 Task: Filter jobs by Indore location
Action: Mouse moved to (303, 99)
Screenshot: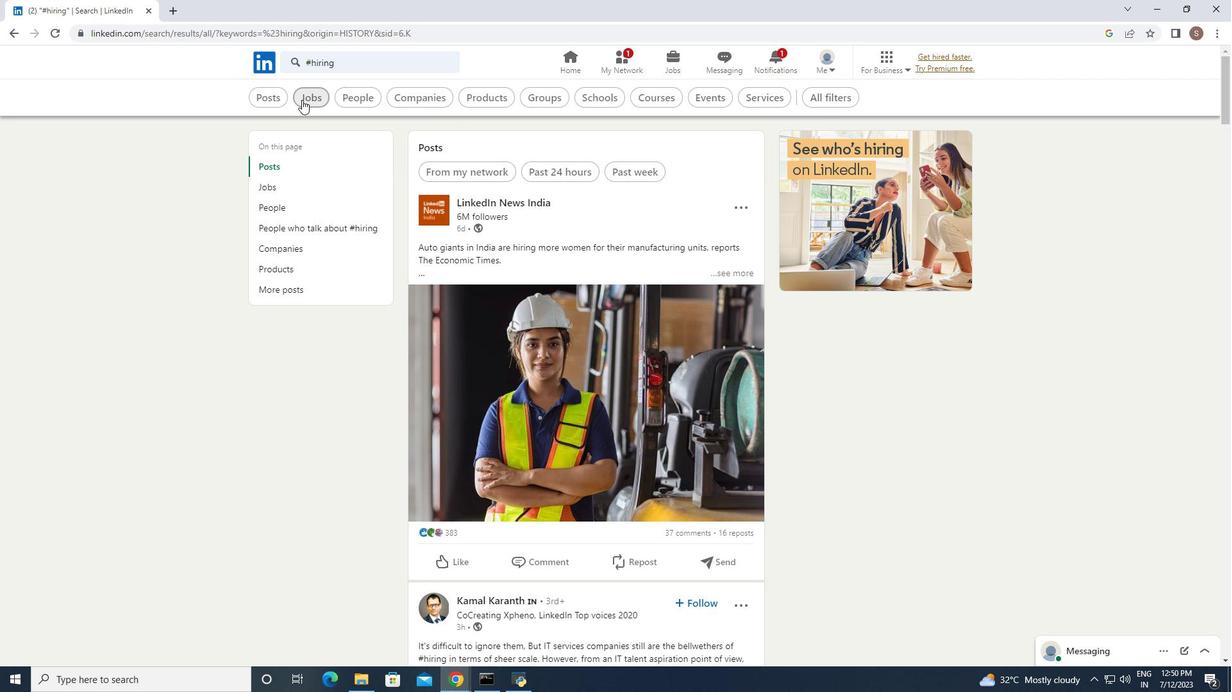 
Action: Mouse pressed left at (303, 99)
Screenshot: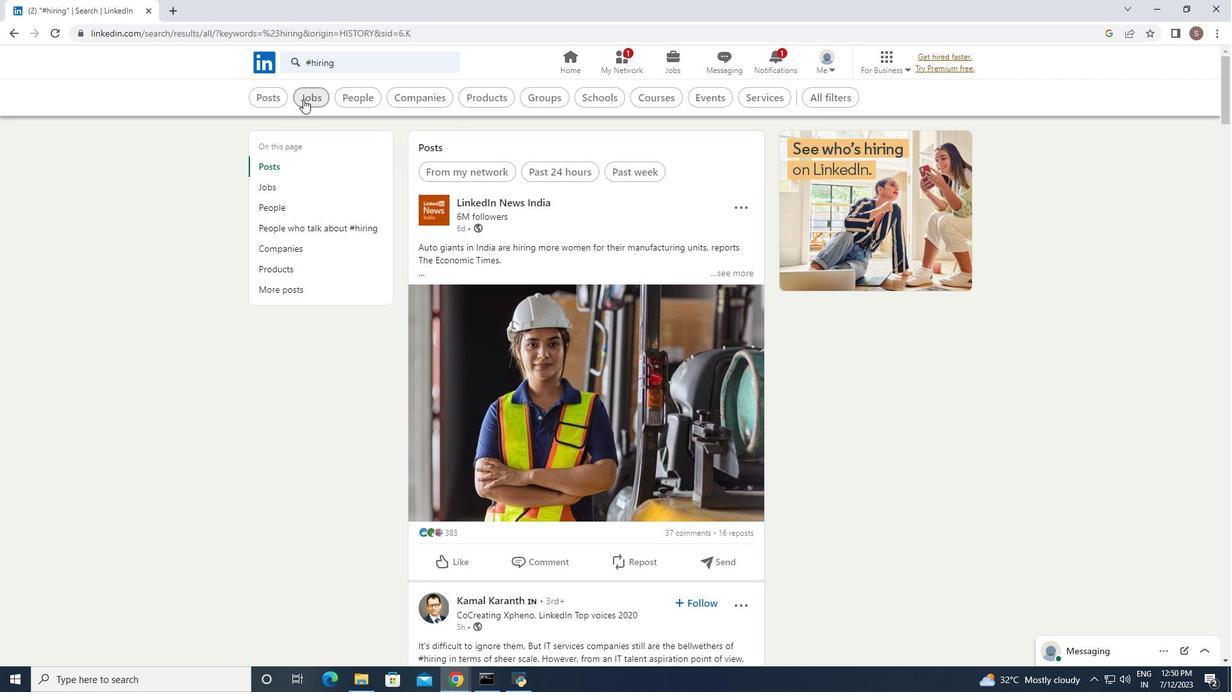 
Action: Mouse moved to (847, 97)
Screenshot: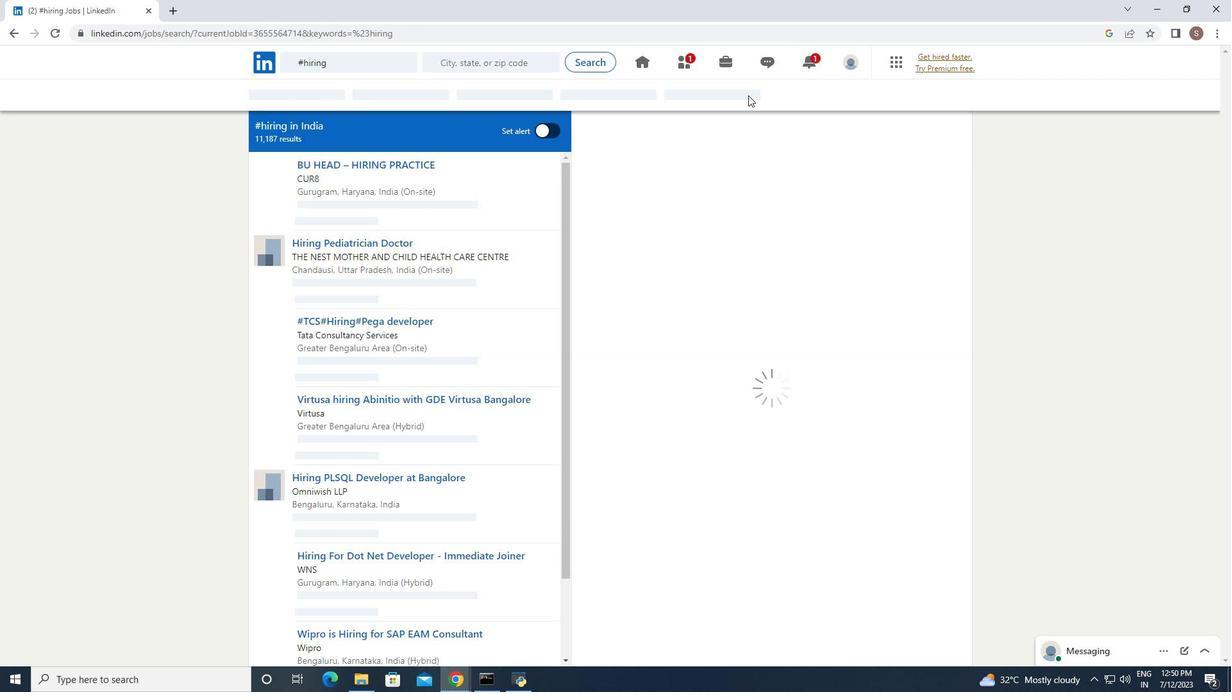 
Action: Mouse pressed left at (847, 97)
Screenshot: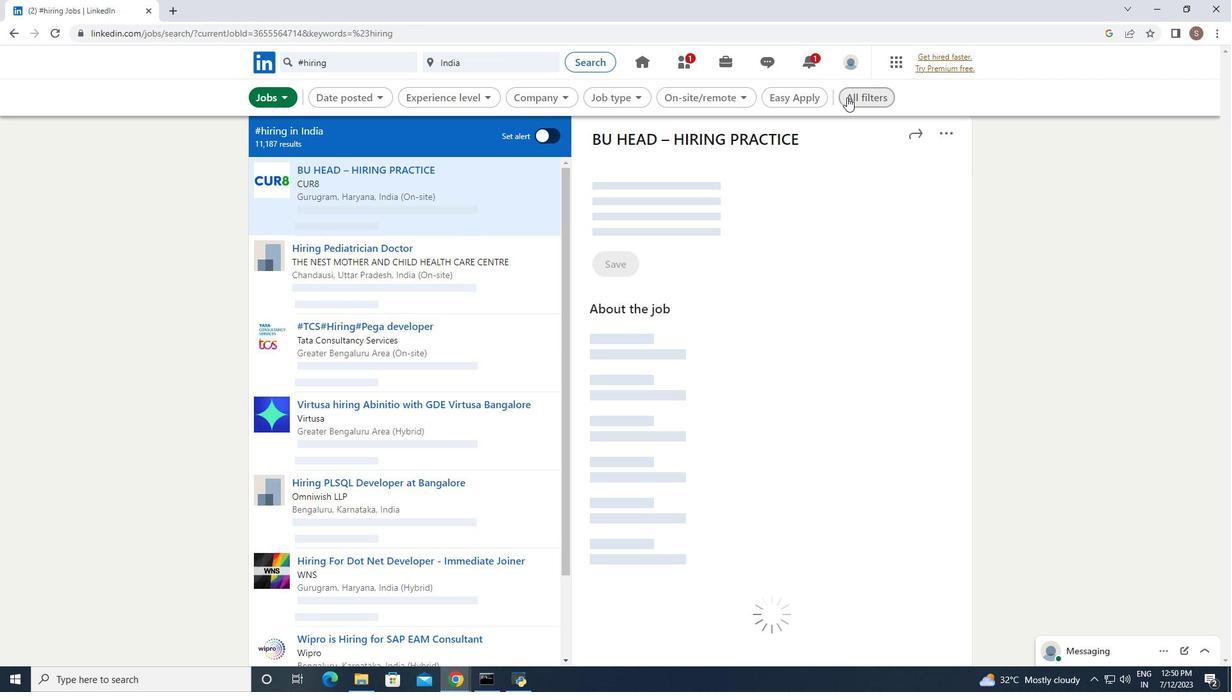
Action: Mouse moved to (1066, 466)
Screenshot: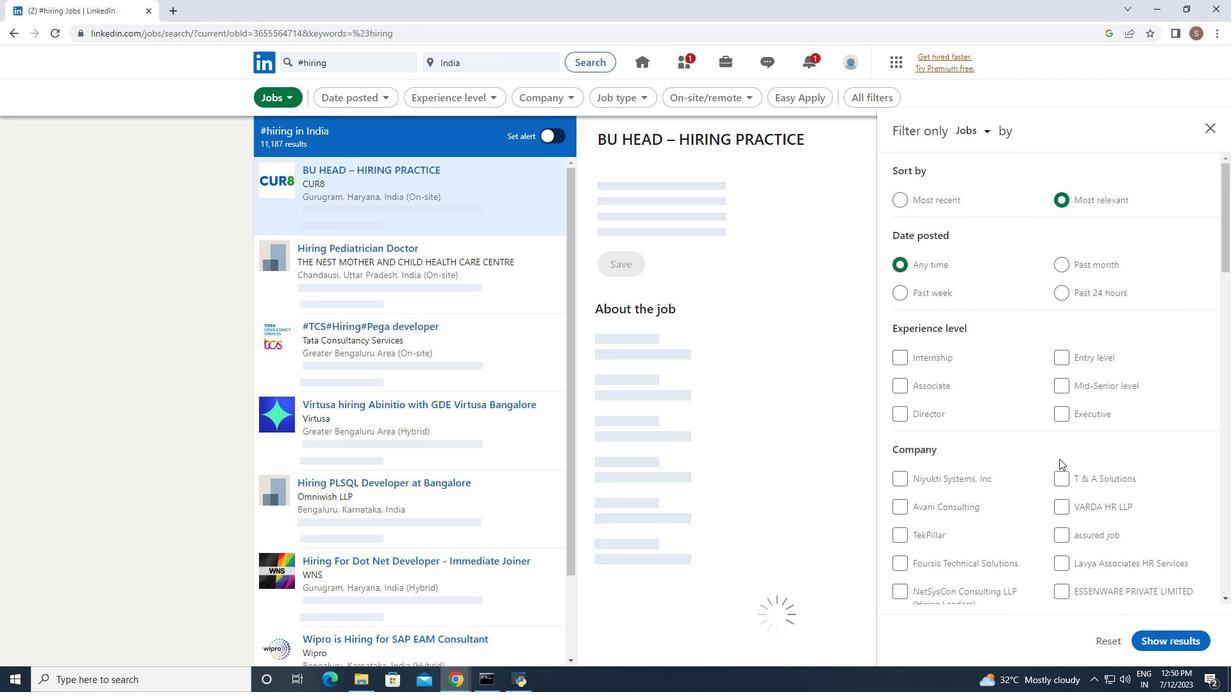 
Action: Mouse scrolled (1066, 465) with delta (0, 0)
Screenshot: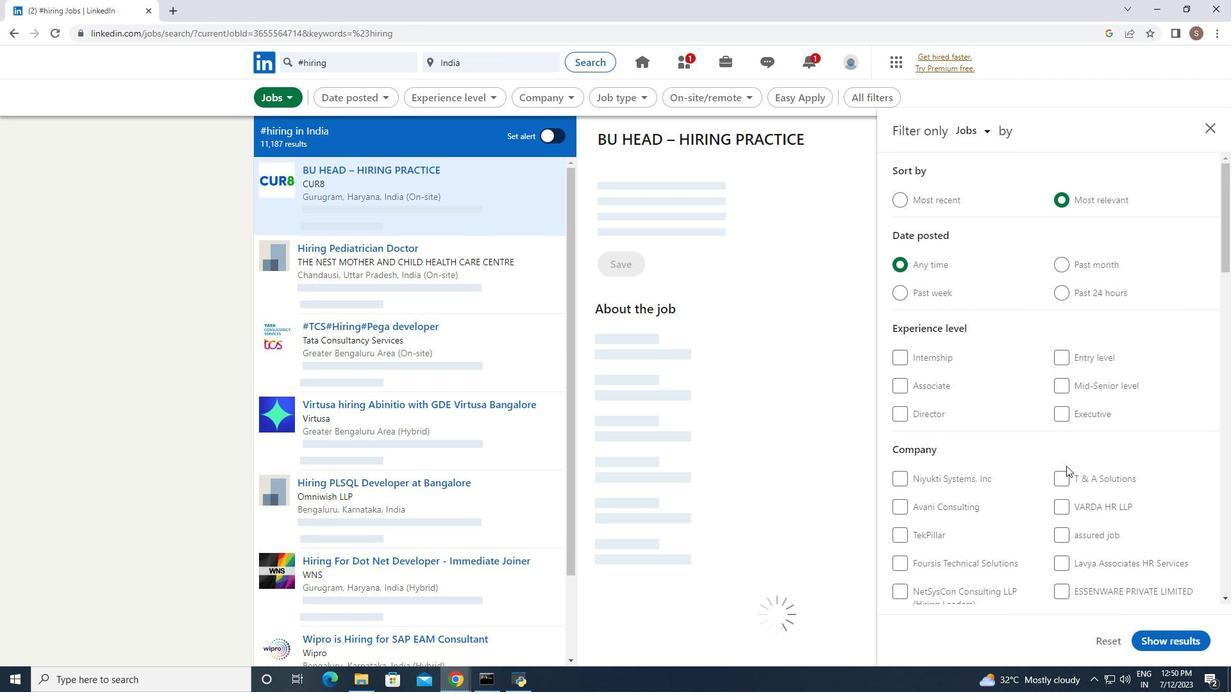 
Action: Mouse scrolled (1066, 465) with delta (0, 0)
Screenshot: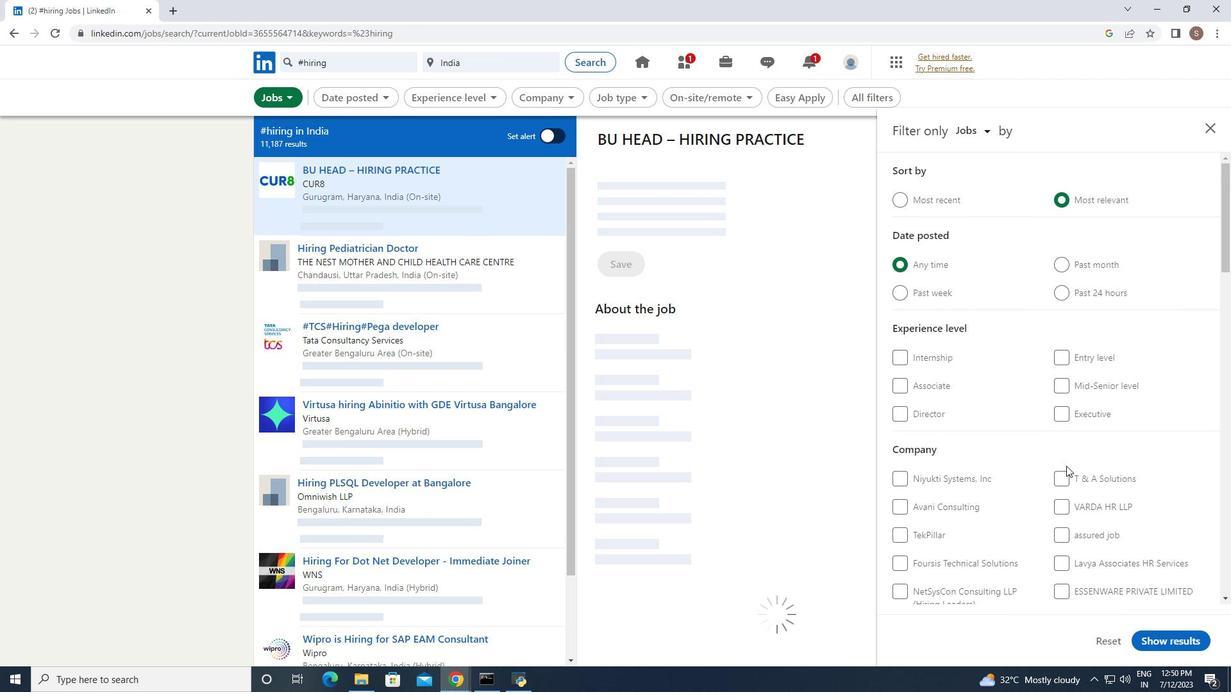 
Action: Mouse scrolled (1066, 465) with delta (0, 0)
Screenshot: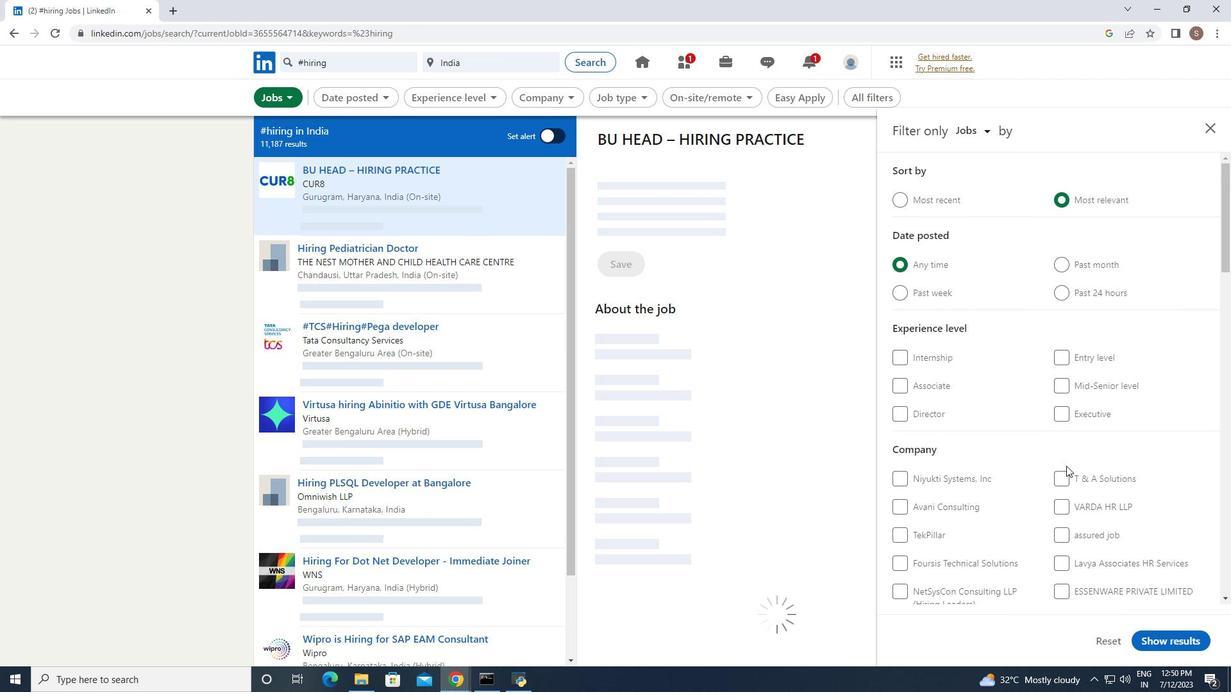 
Action: Mouse scrolled (1066, 465) with delta (0, 0)
Screenshot: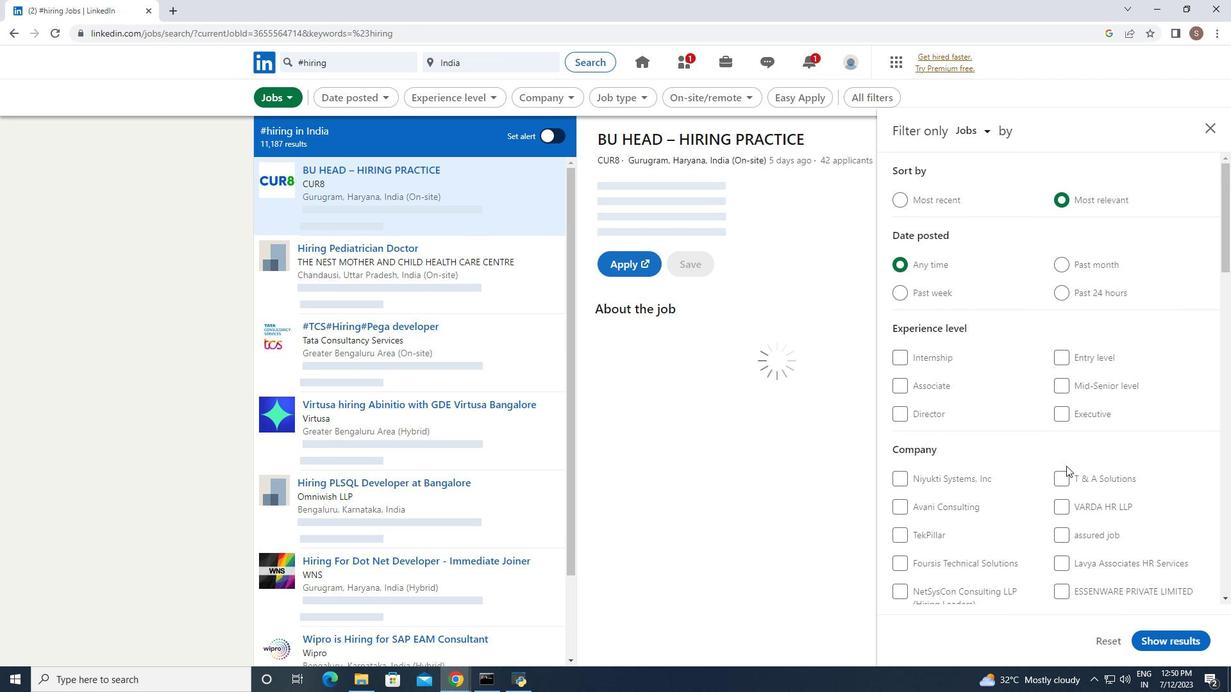 
Action: Mouse scrolled (1066, 465) with delta (0, 0)
Screenshot: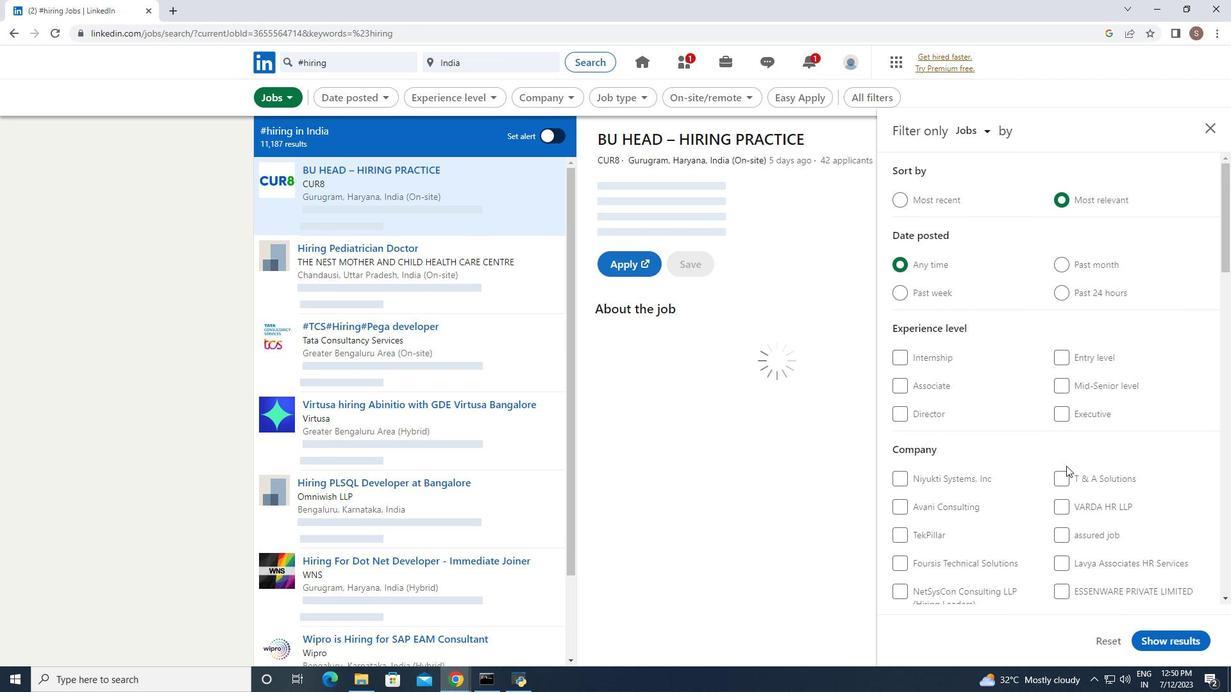 
Action: Mouse scrolled (1066, 465) with delta (0, 0)
Screenshot: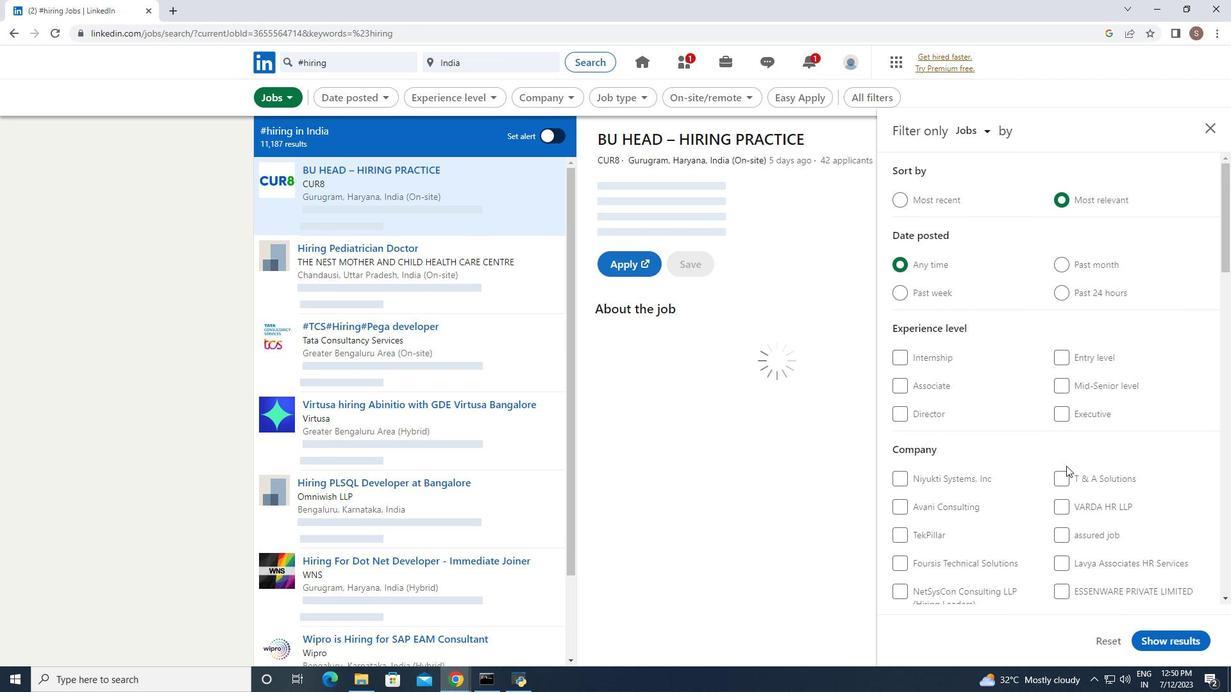 
Action: Mouse scrolled (1066, 465) with delta (0, 0)
Screenshot: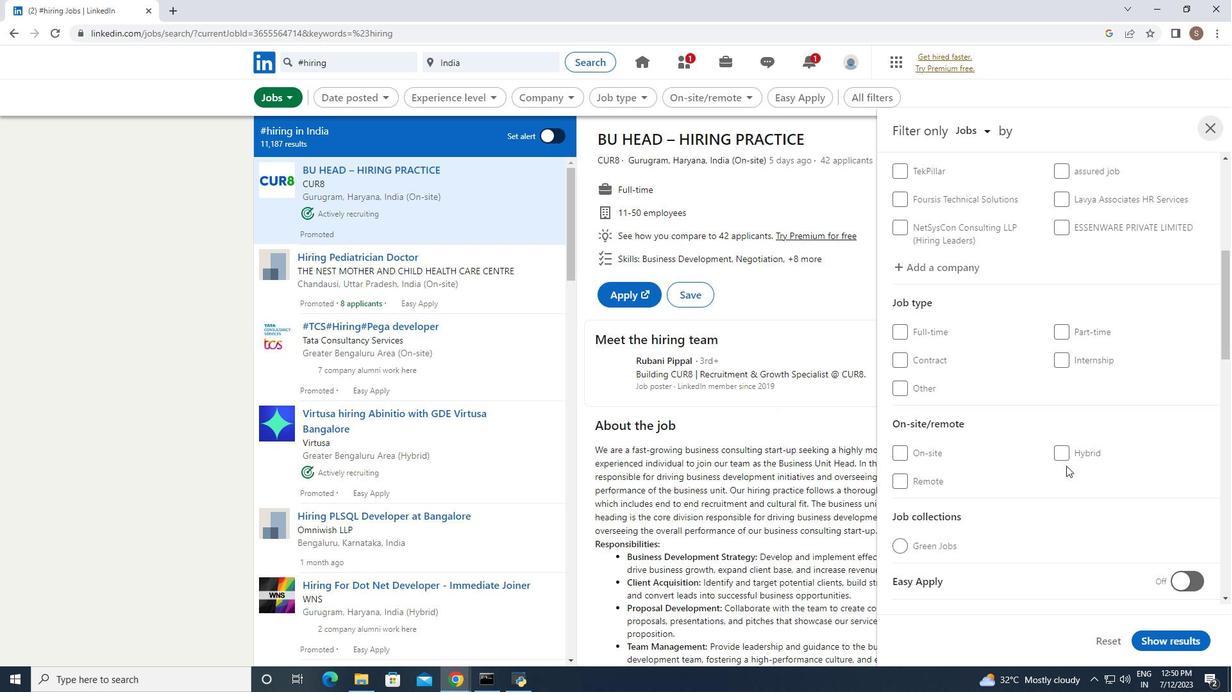 
Action: Mouse scrolled (1066, 465) with delta (0, 0)
Screenshot: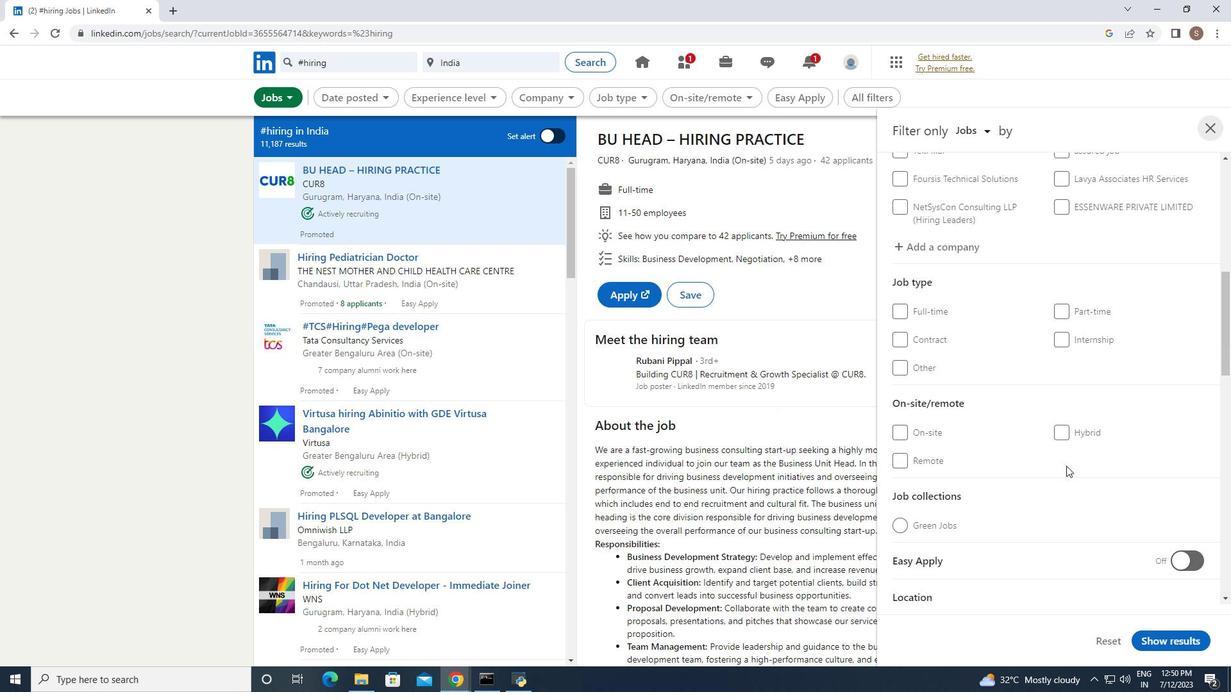 
Action: Mouse scrolled (1066, 465) with delta (0, 0)
Screenshot: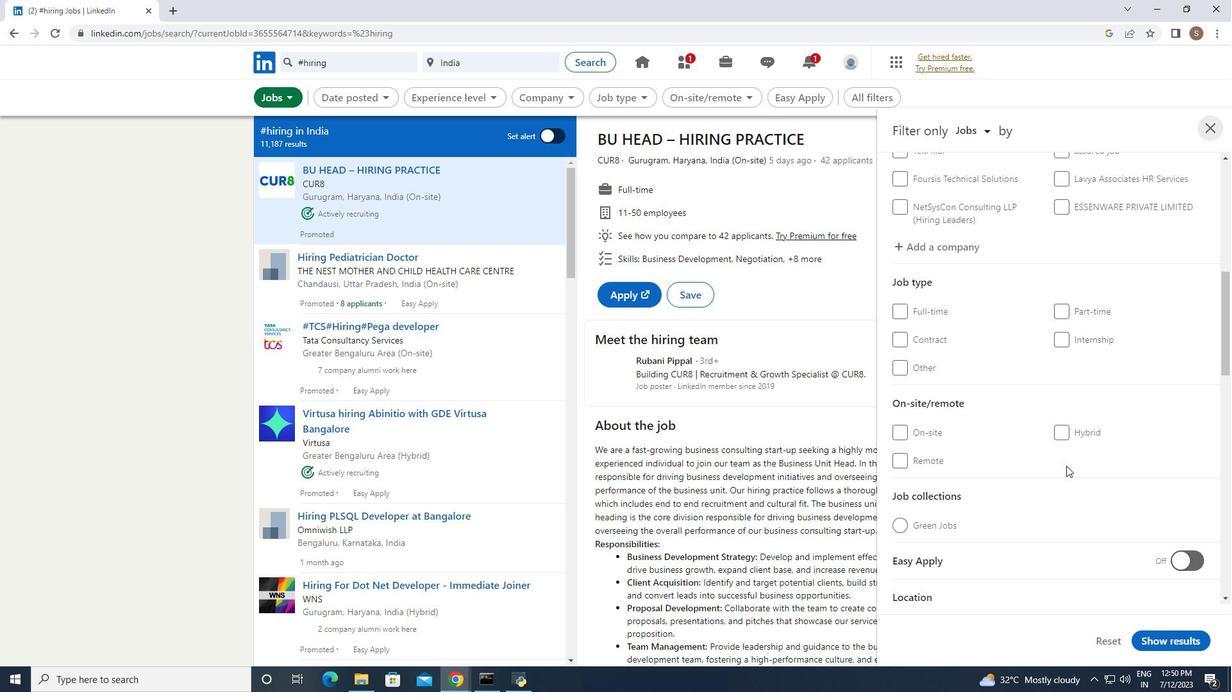 
Action: Mouse scrolled (1066, 465) with delta (0, 0)
Screenshot: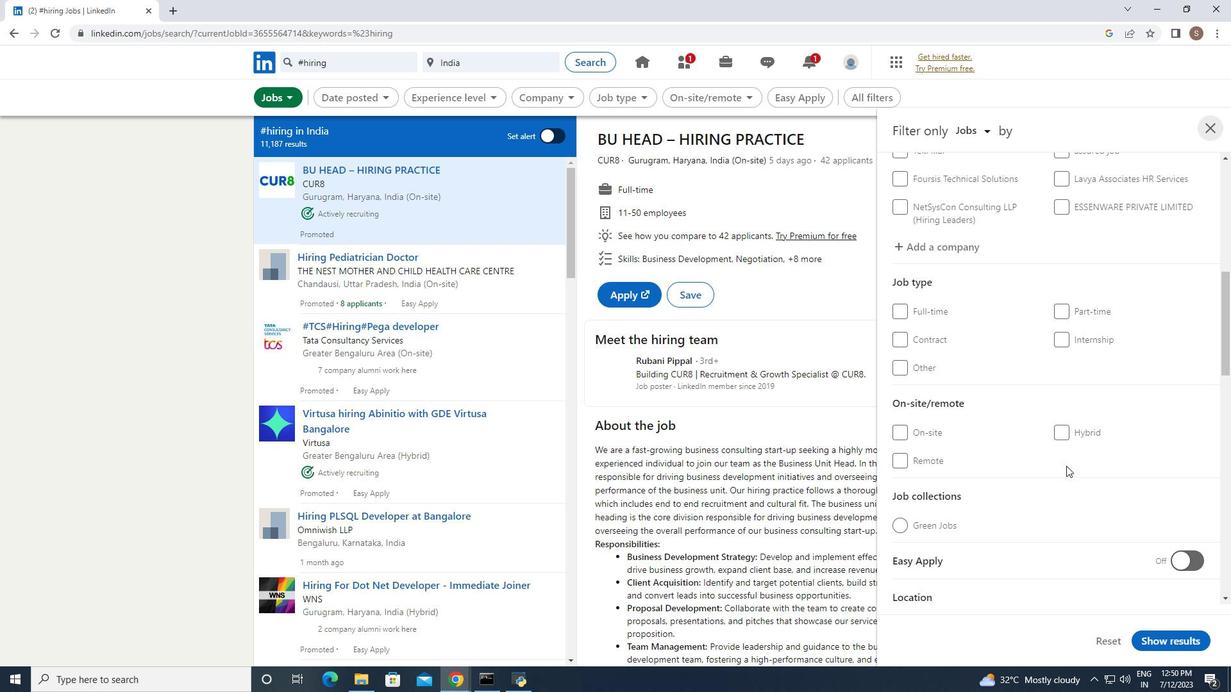 
Action: Mouse scrolled (1066, 465) with delta (0, 0)
Screenshot: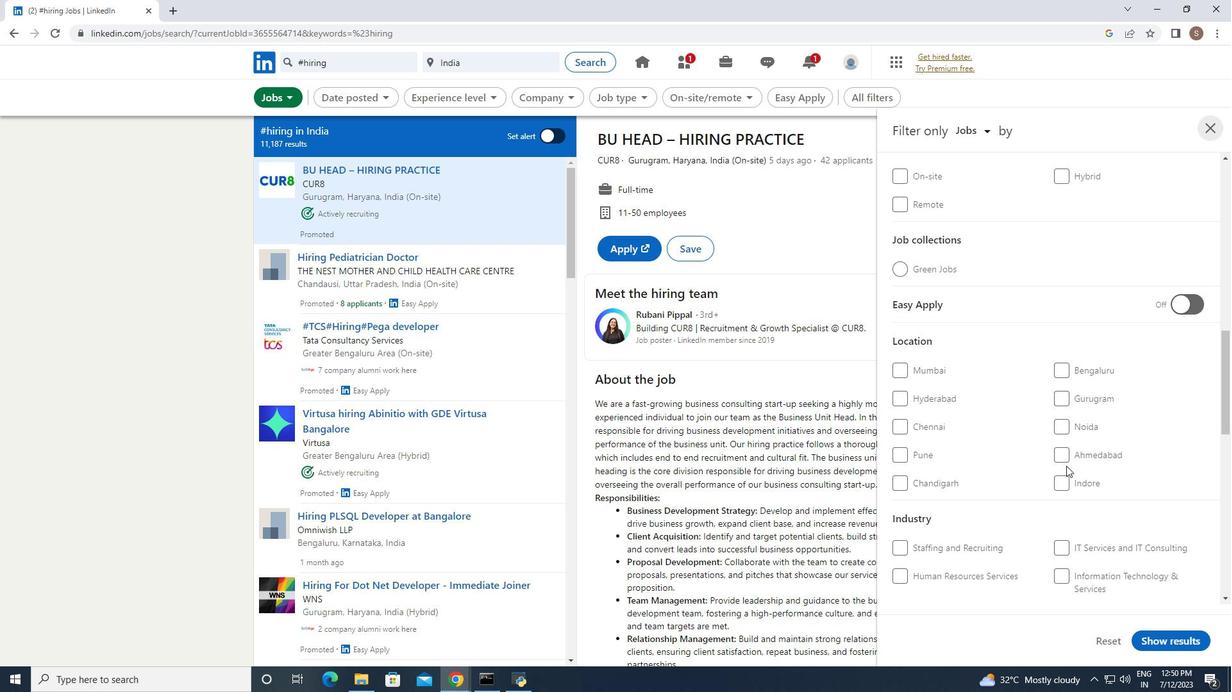 
Action: Mouse scrolled (1066, 465) with delta (0, 0)
Screenshot: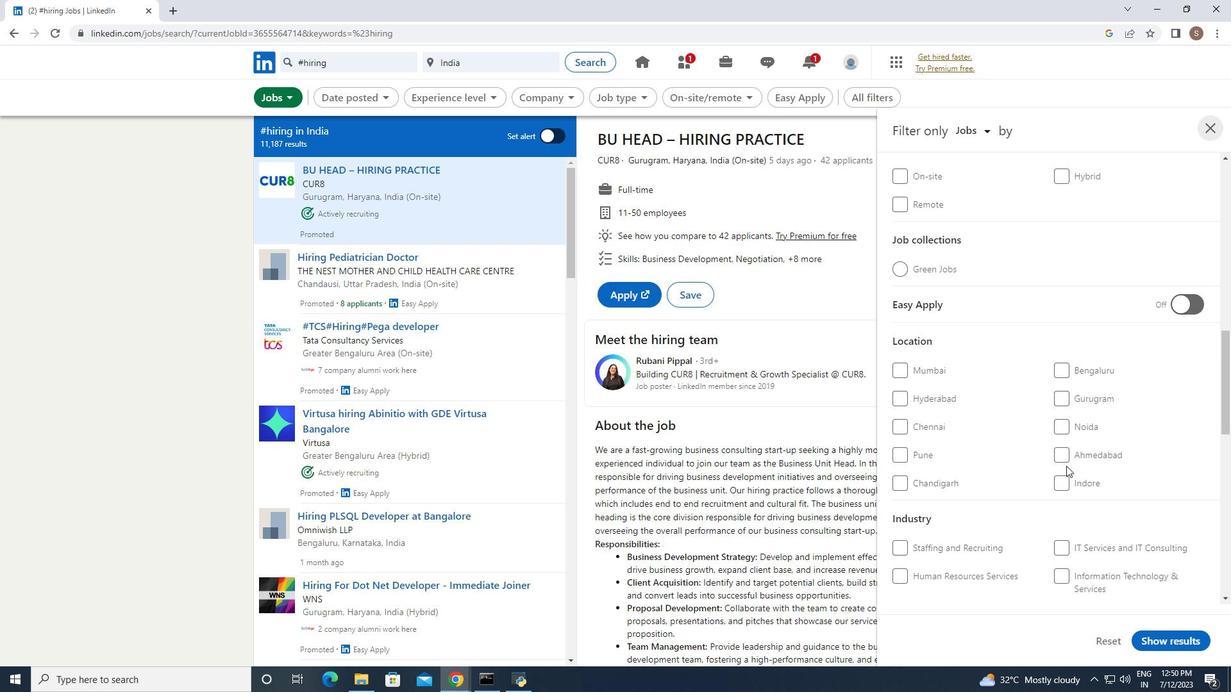 
Action: Mouse moved to (1068, 353)
Screenshot: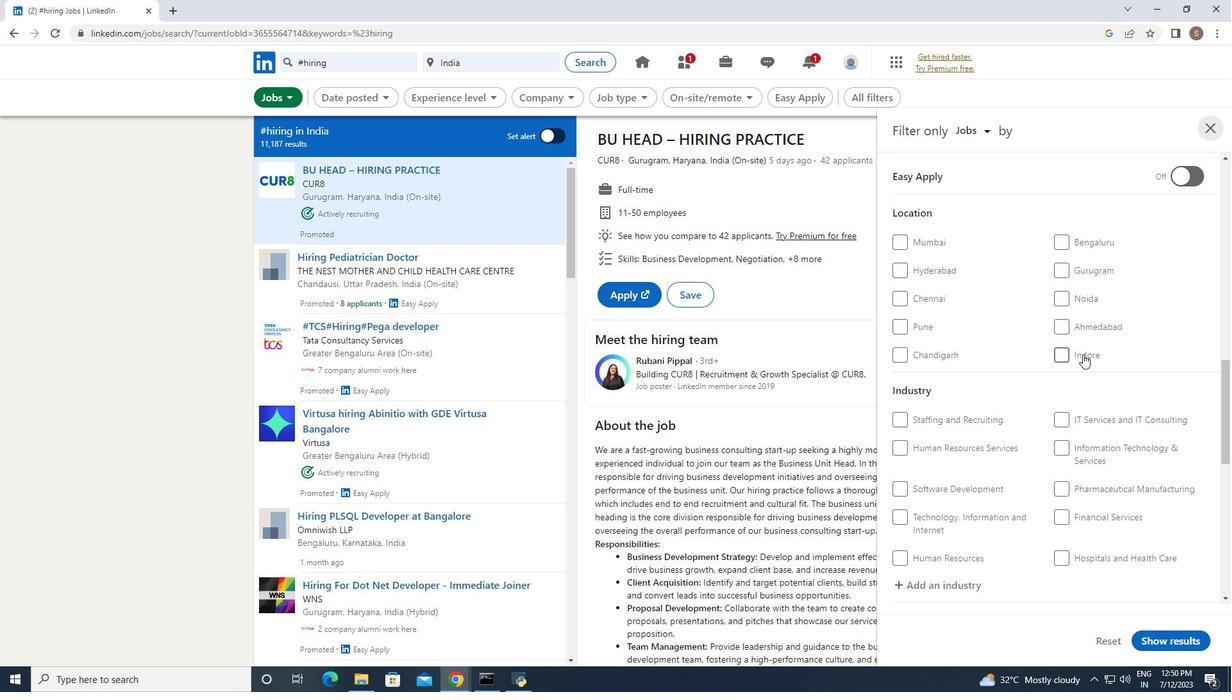 
Action: Mouse pressed left at (1068, 353)
Screenshot: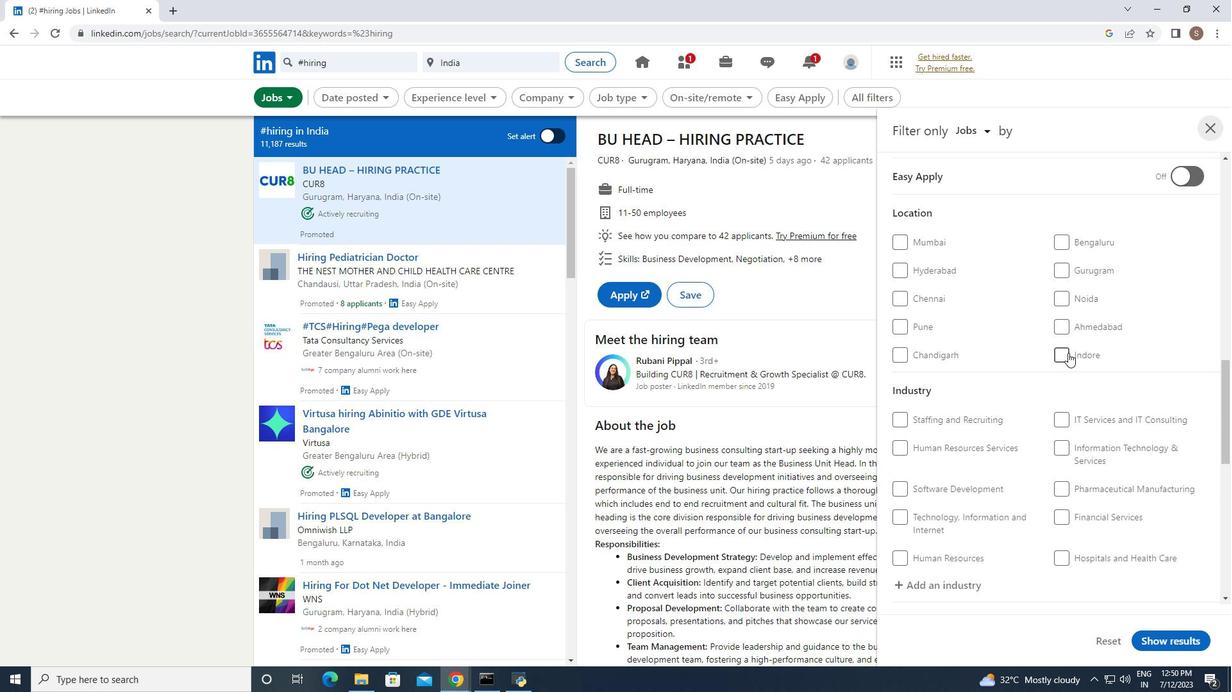 
Action: Mouse moved to (1149, 638)
Screenshot: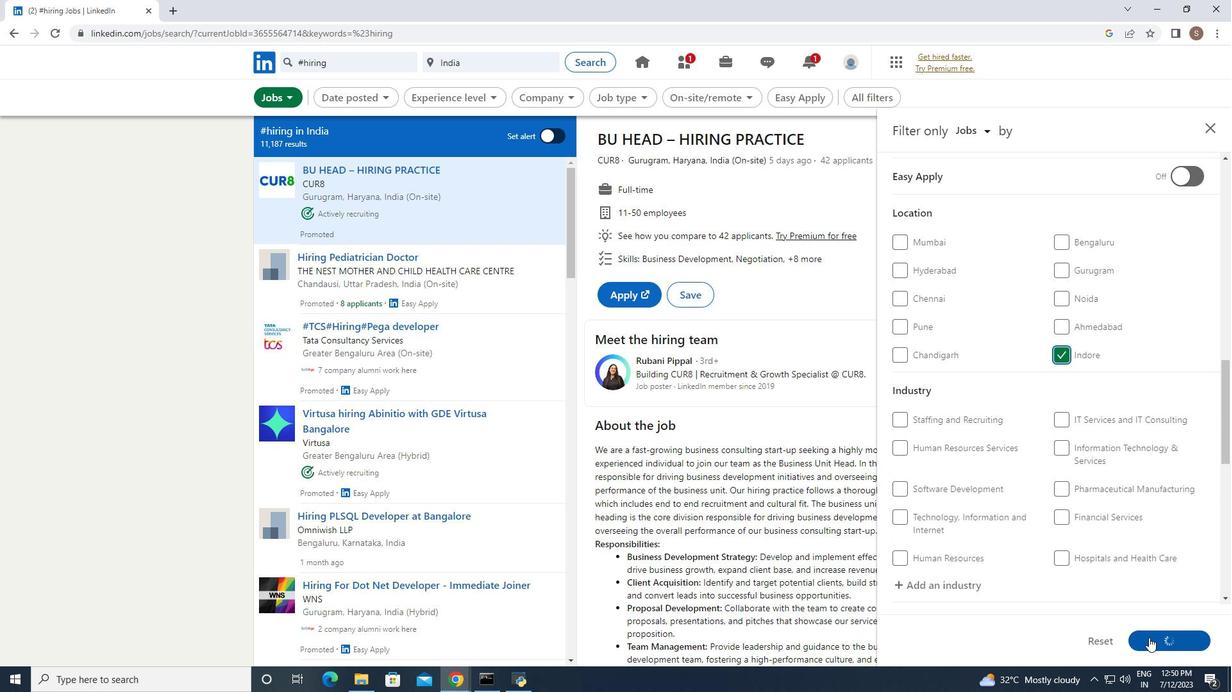 
Action: Mouse pressed left at (1149, 638)
Screenshot: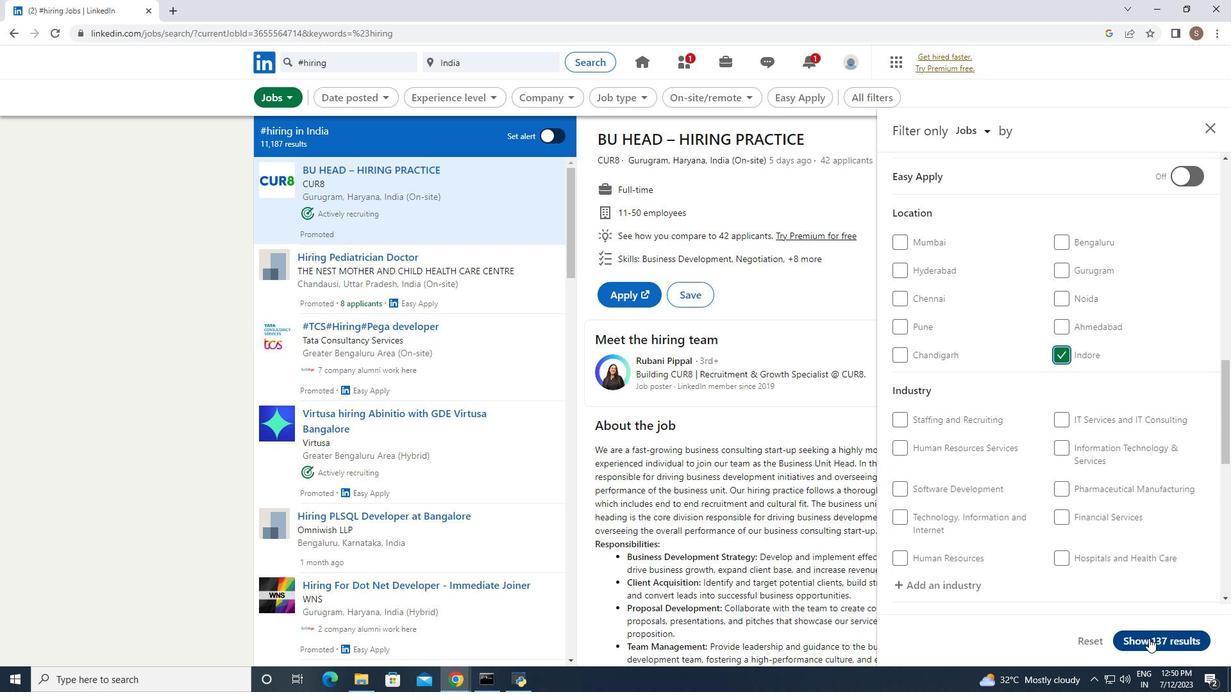 
